 Task: Create a section Cloud Security Sprint and in the section, add a milestone Search Engine Marketing (SEM) Implementation in the project AgileHaven
Action: Mouse moved to (175, 391)
Screenshot: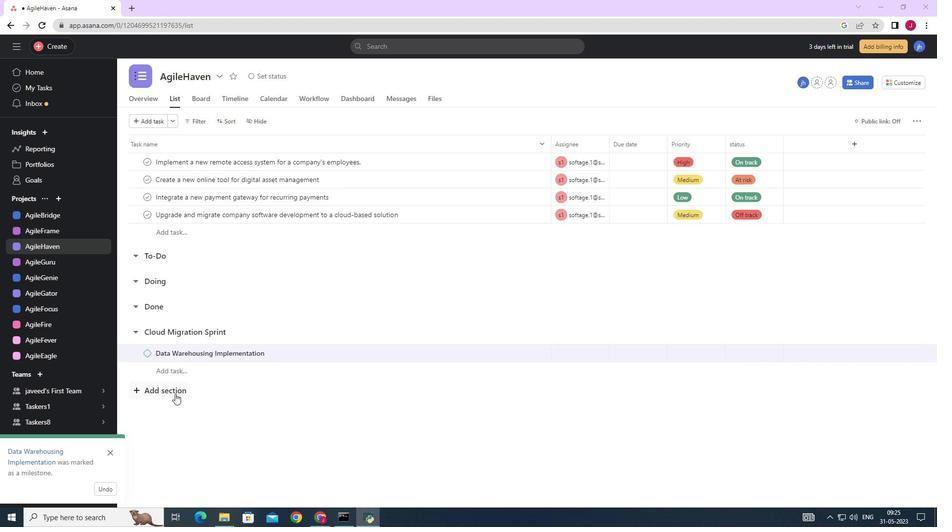 
Action: Mouse pressed left at (175, 391)
Screenshot: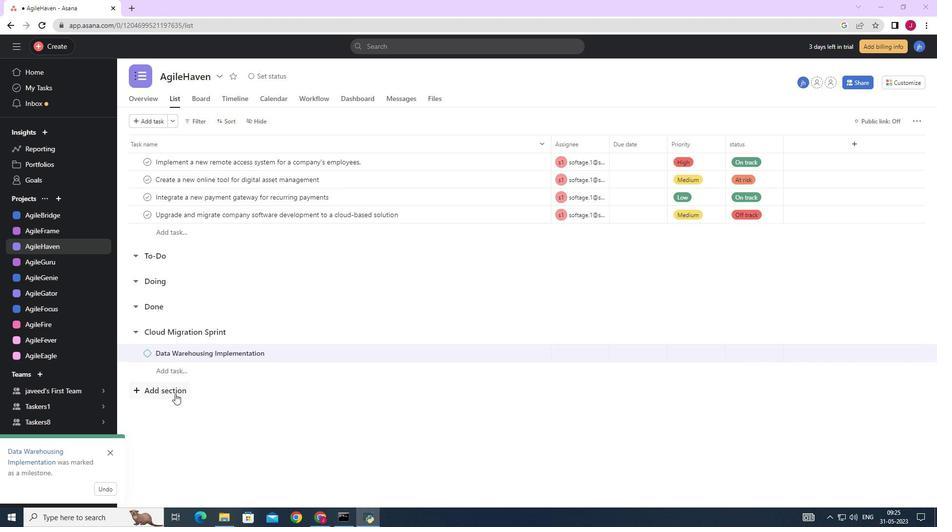 
Action: Key pressed <Key.caps_lock>C<Key.caps_lock>loud<Key.space><Key.caps_lock>S<Key.caps_lock>ecurity<Key.space><Key.caps_lock>S<Key.caps_lock>print<Key.enter><Key.caps_lock>S<Key.caps_lock>earch<Key.space><Key.caps_lock>E<Key.caps_lock>ngine<Key.space><Key.caps_lock>M<Key.caps_lock>arketing<Key.space><Key.shift_r>(<Key.caps_lock>SEM<Key.shift_r>)<Key.space><Key.caps_lock>i<Key.backspace><Key.caps_lock>I<Key.caps_lock>mplementation<Key.space>
Screenshot: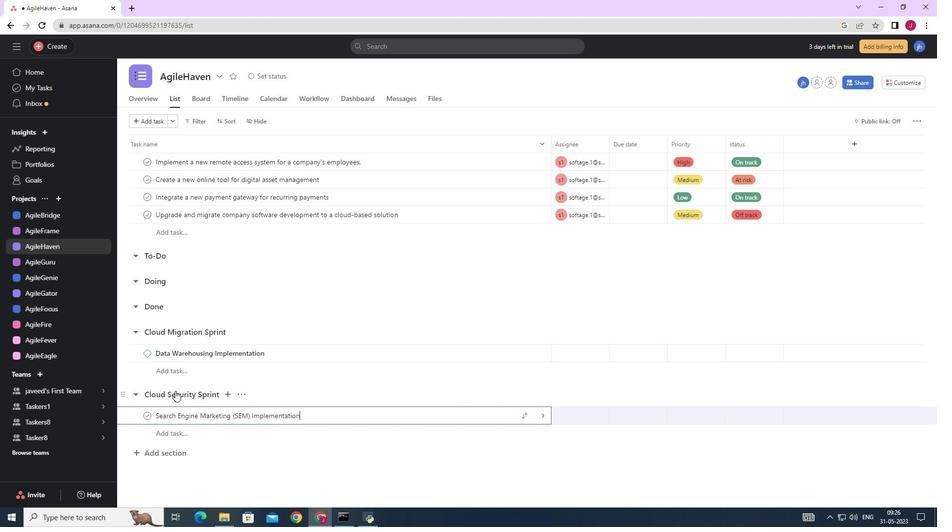
Action: Mouse moved to (544, 418)
Screenshot: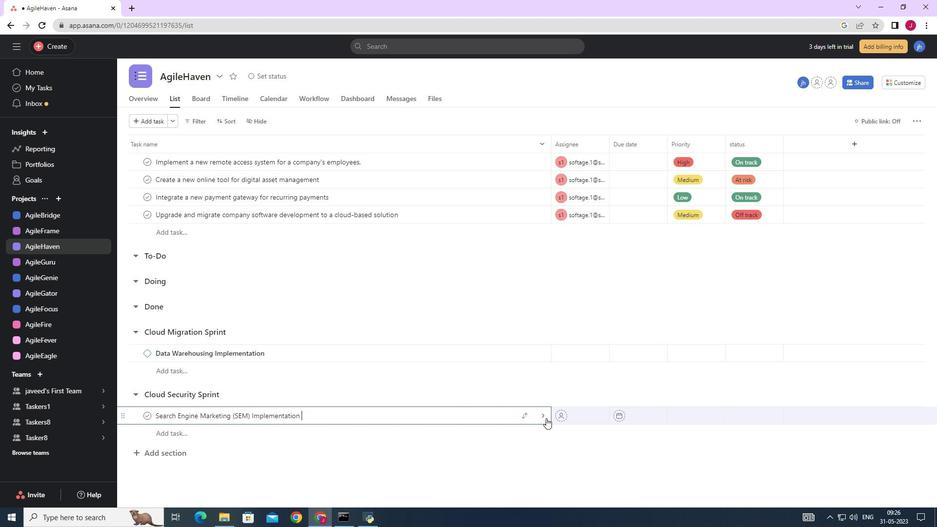 
Action: Mouse pressed left at (544, 418)
Screenshot: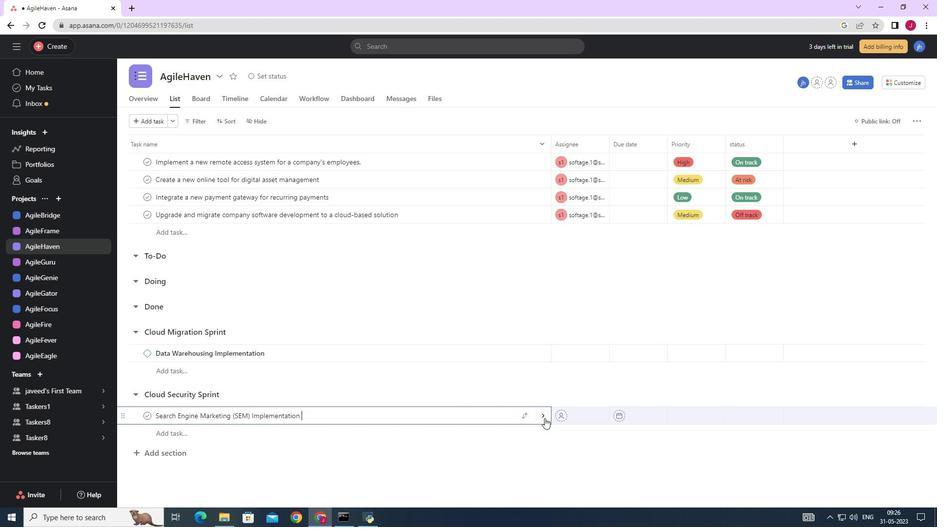 
Action: Mouse moved to (907, 121)
Screenshot: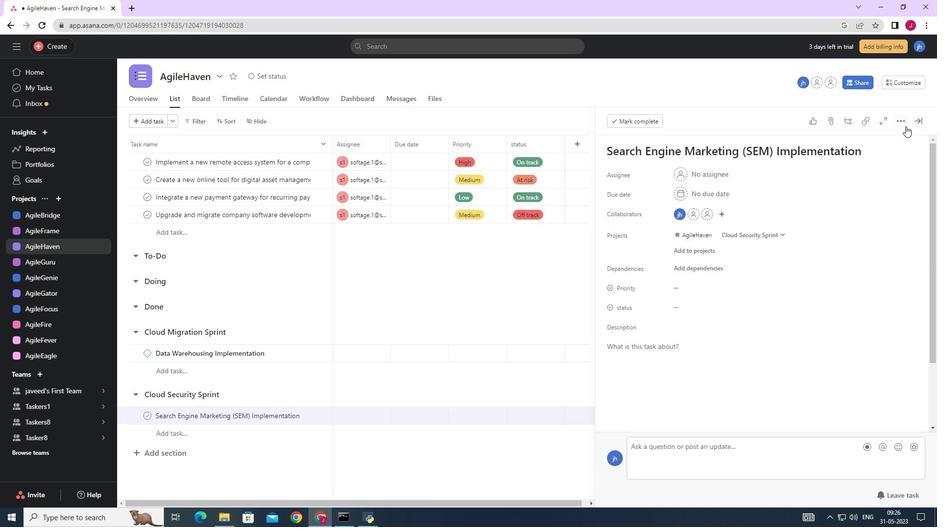 
Action: Mouse pressed left at (907, 121)
Screenshot: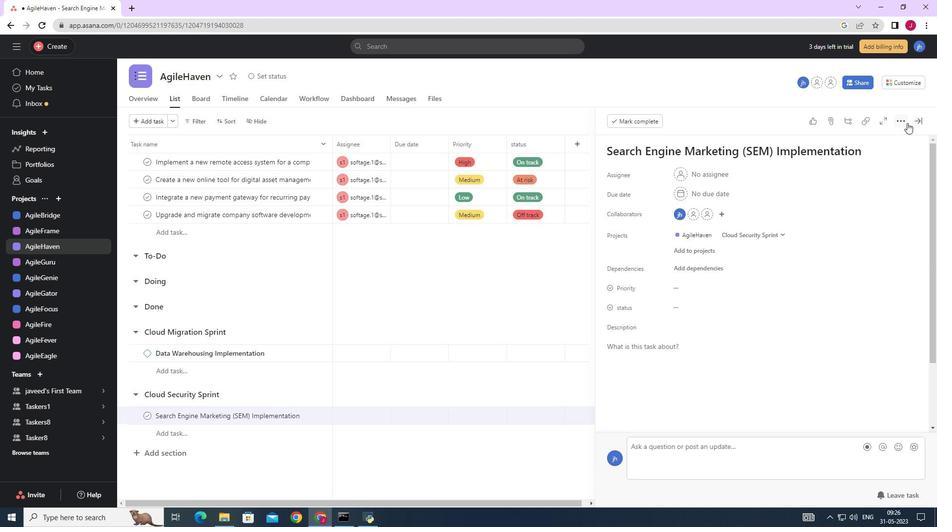 
Action: Mouse moved to (826, 157)
Screenshot: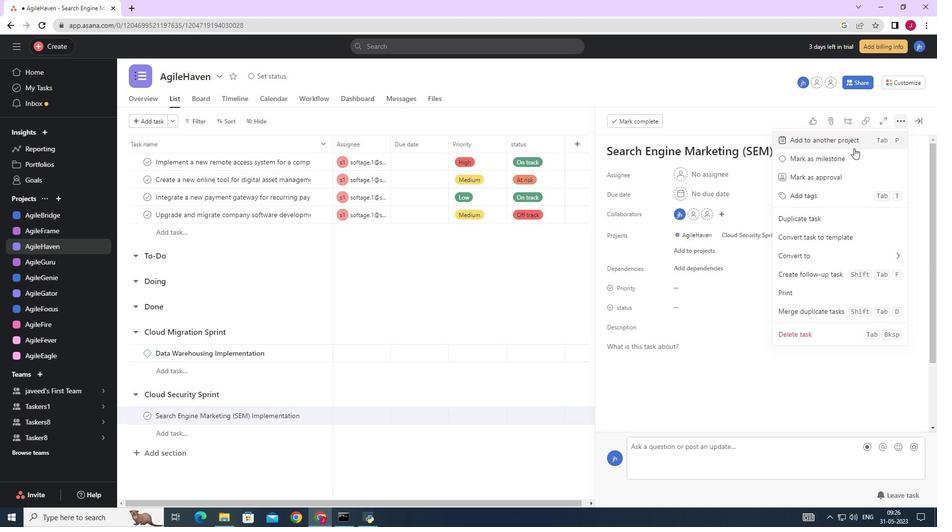
Action: Mouse pressed left at (826, 157)
Screenshot: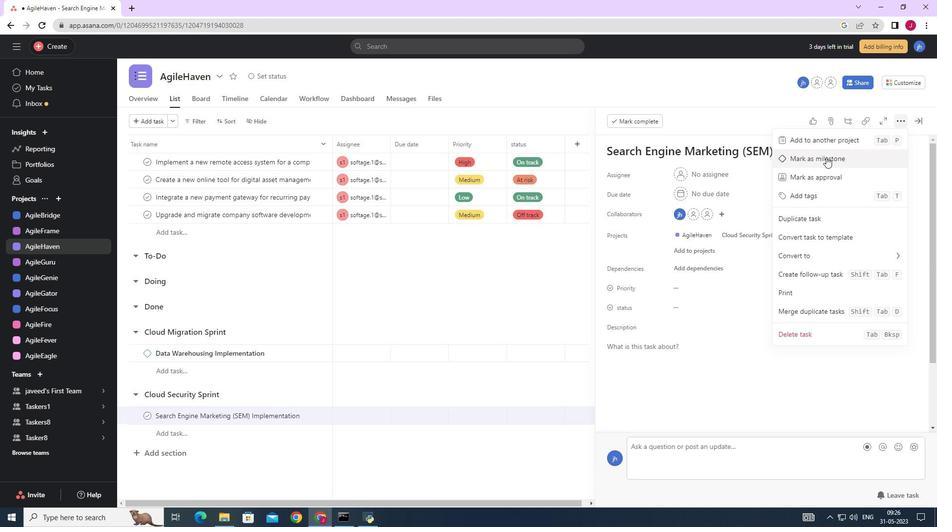 
Action: Mouse moved to (923, 122)
Screenshot: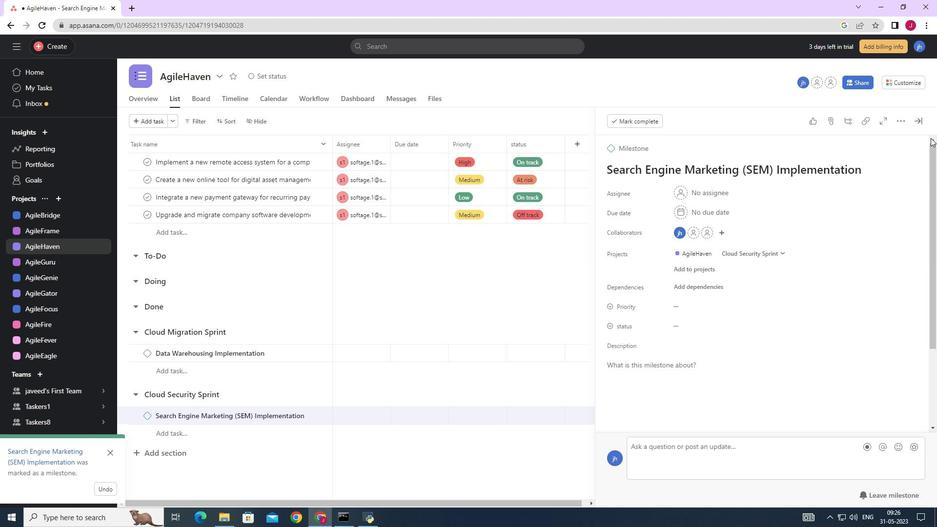 
Action: Mouse pressed left at (923, 122)
Screenshot: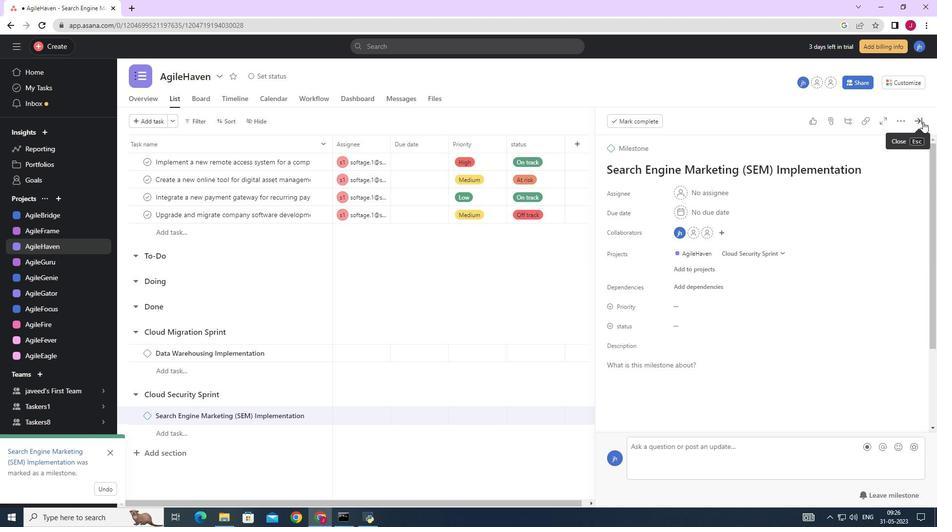 
Action: Mouse moved to (651, 284)
Screenshot: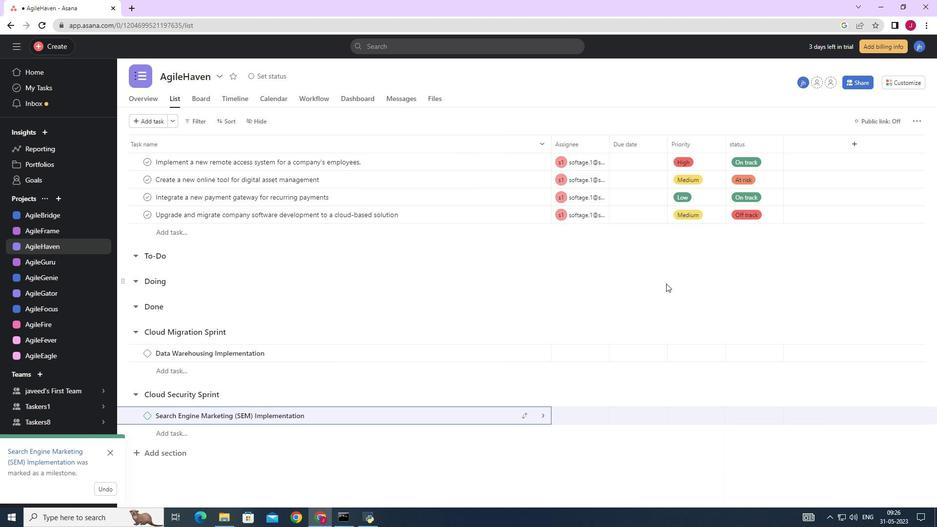 
